 Task: View and add the product "Brita Water Bottle with Filter Sea Glass 26 oz" to cart from the store "Walgreens".
Action: Mouse pressed left at (54, 93)
Screenshot: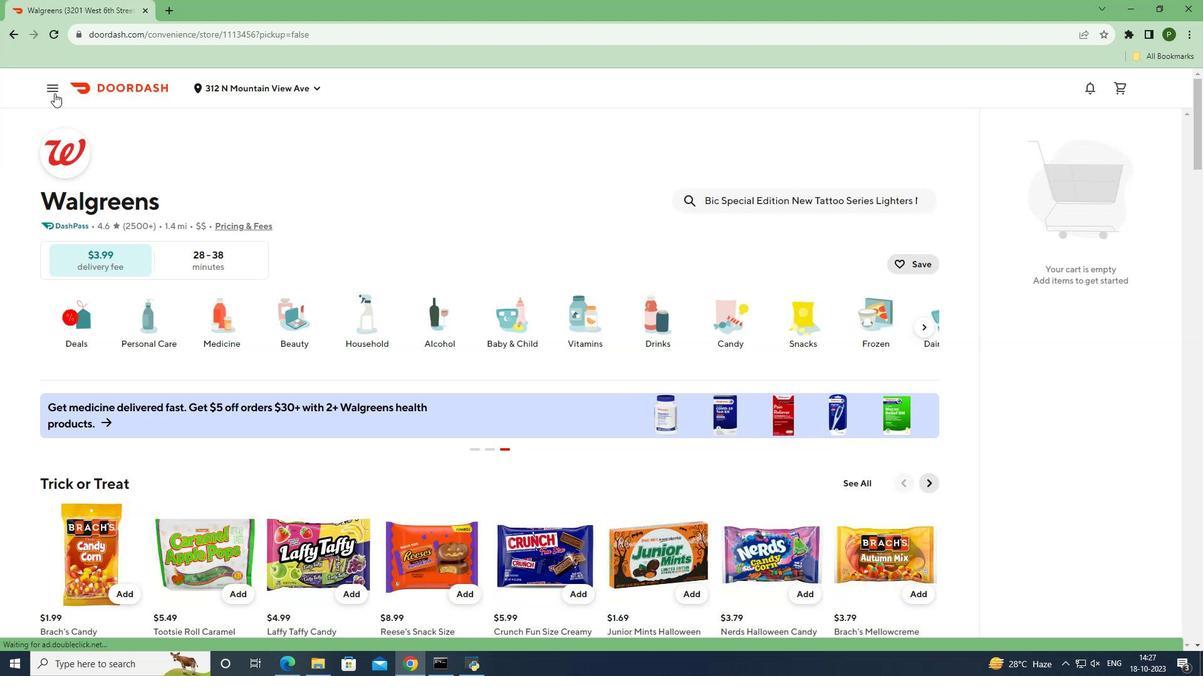 
Action: Mouse moved to (59, 173)
Screenshot: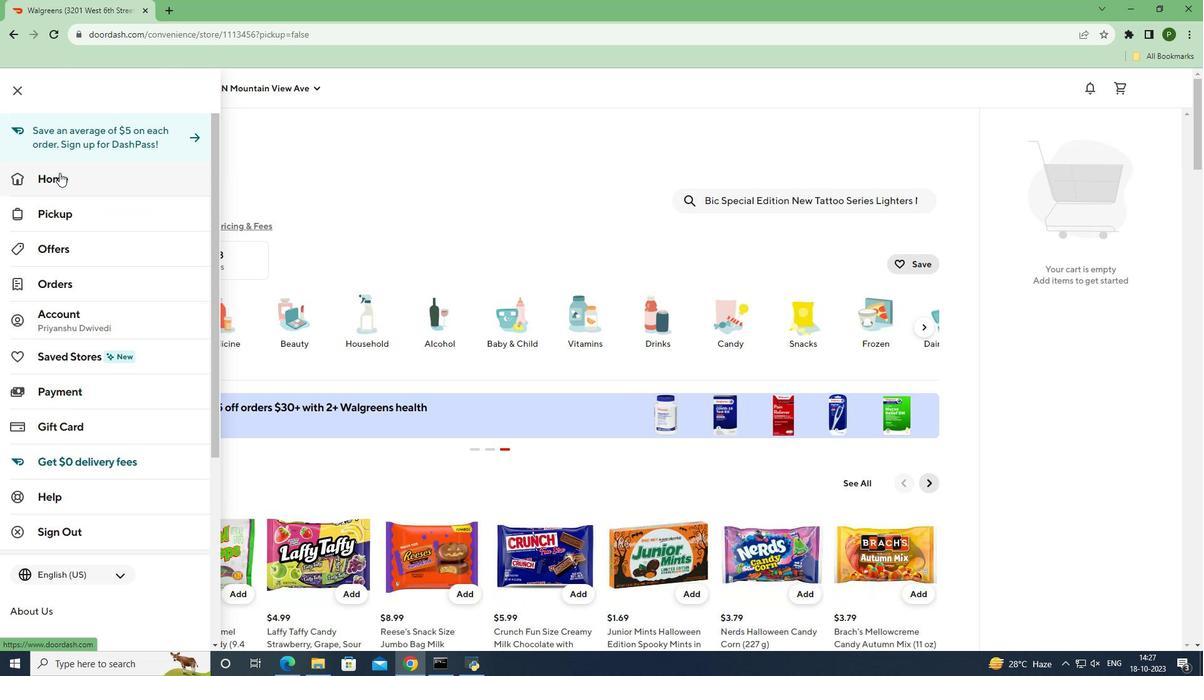 
Action: Mouse pressed left at (59, 173)
Screenshot: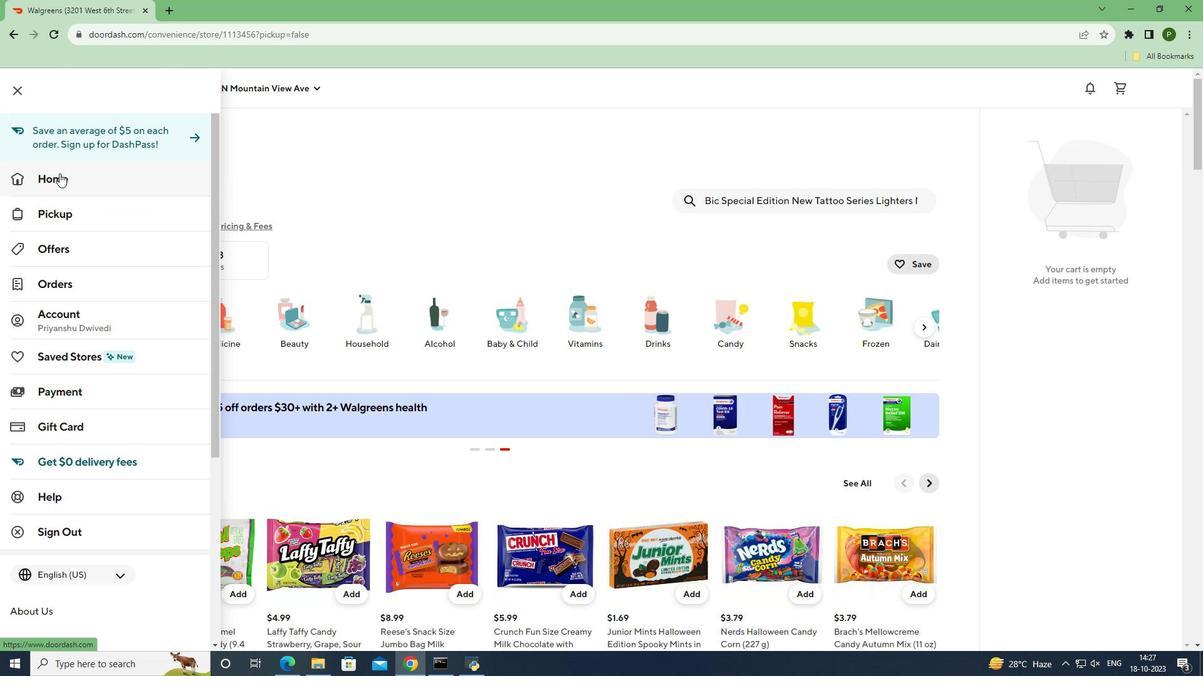 
Action: Mouse moved to (953, 134)
Screenshot: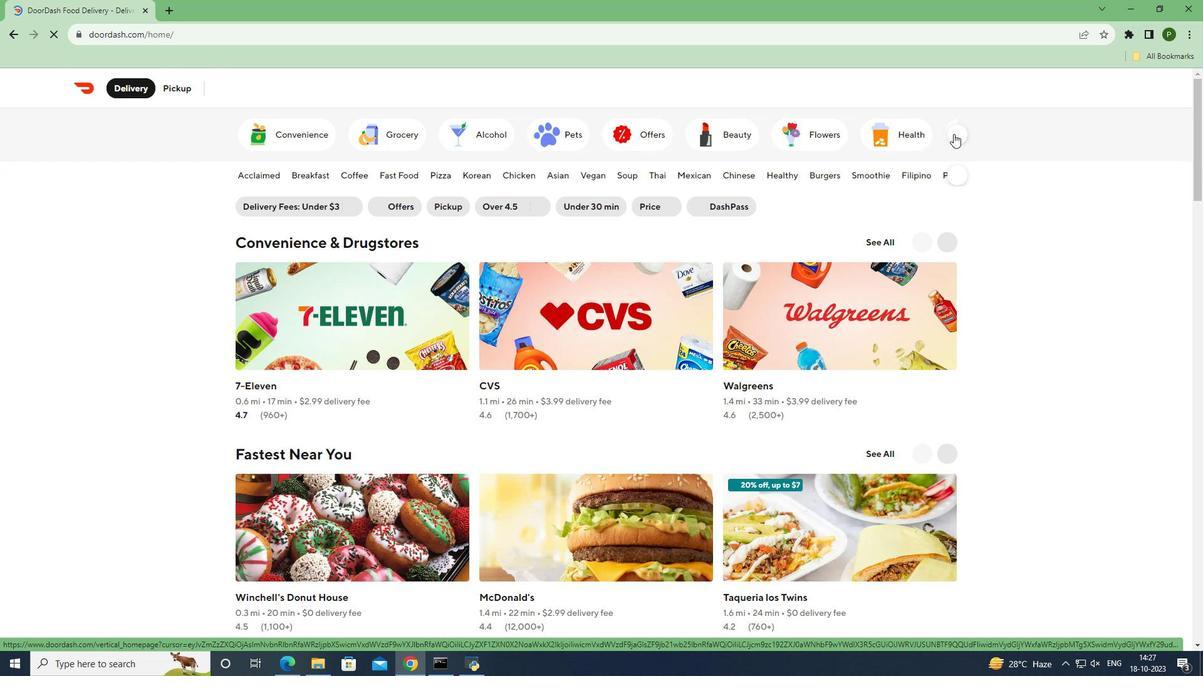 
Action: Mouse pressed left at (953, 134)
Screenshot: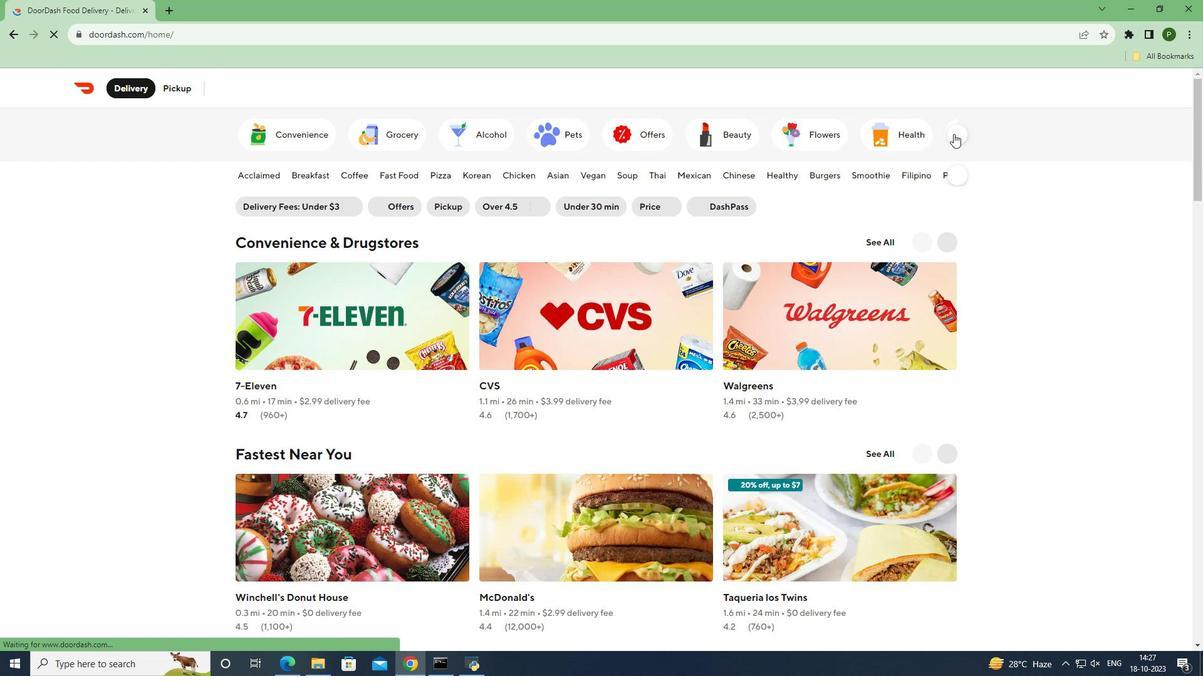 
Action: Mouse moved to (490, 130)
Screenshot: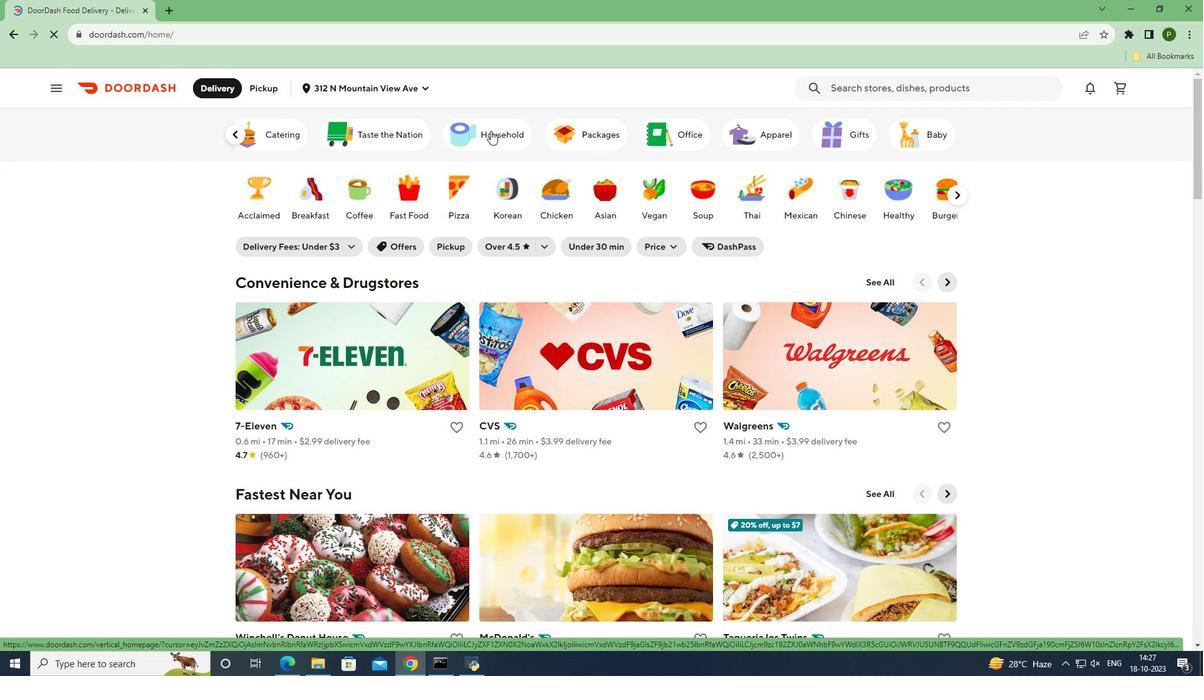 
Action: Mouse pressed left at (490, 130)
Screenshot: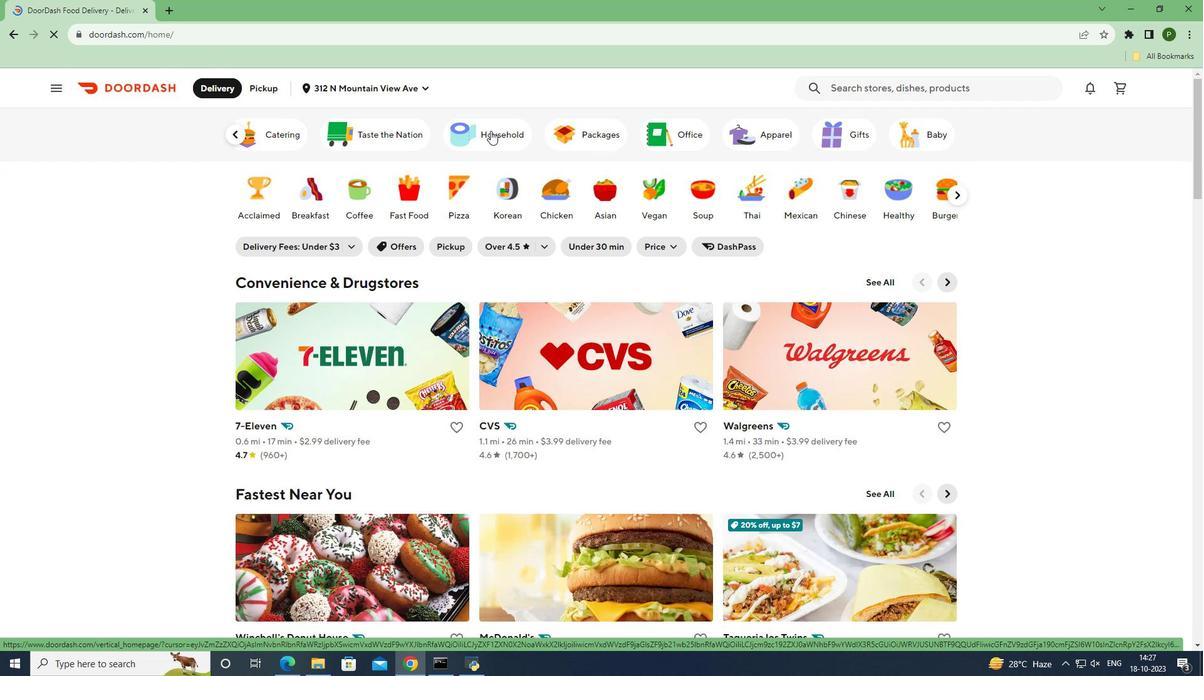 
Action: Mouse moved to (533, 542)
Screenshot: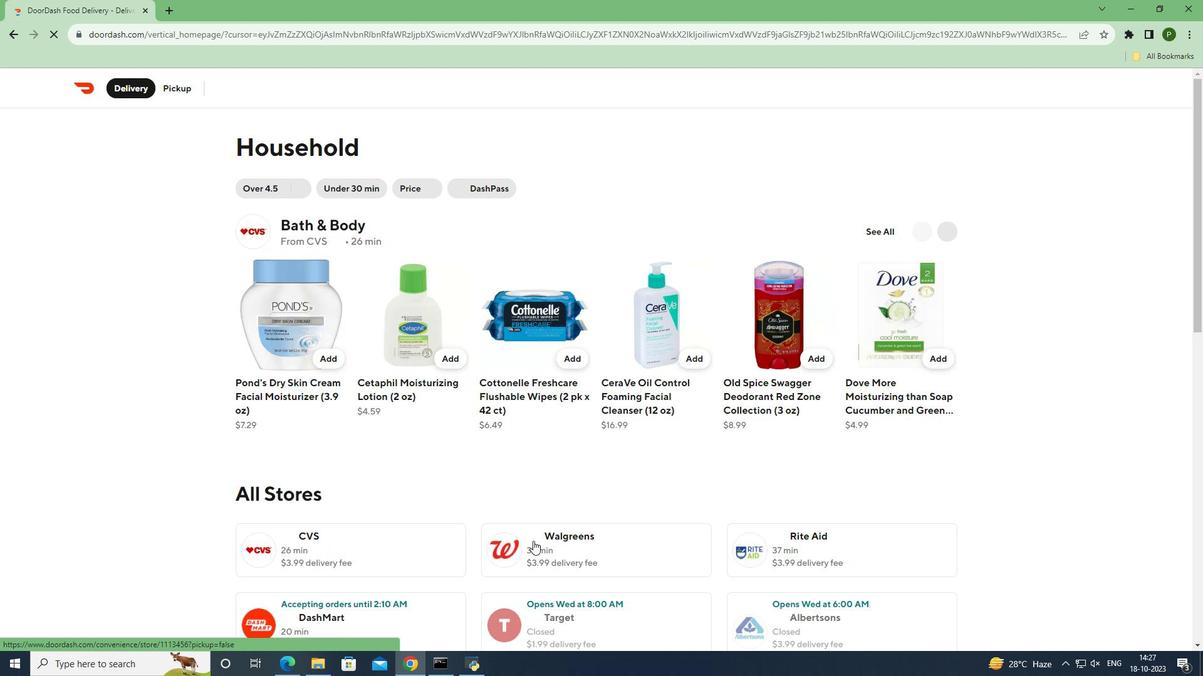 
Action: Mouse pressed left at (533, 542)
Screenshot: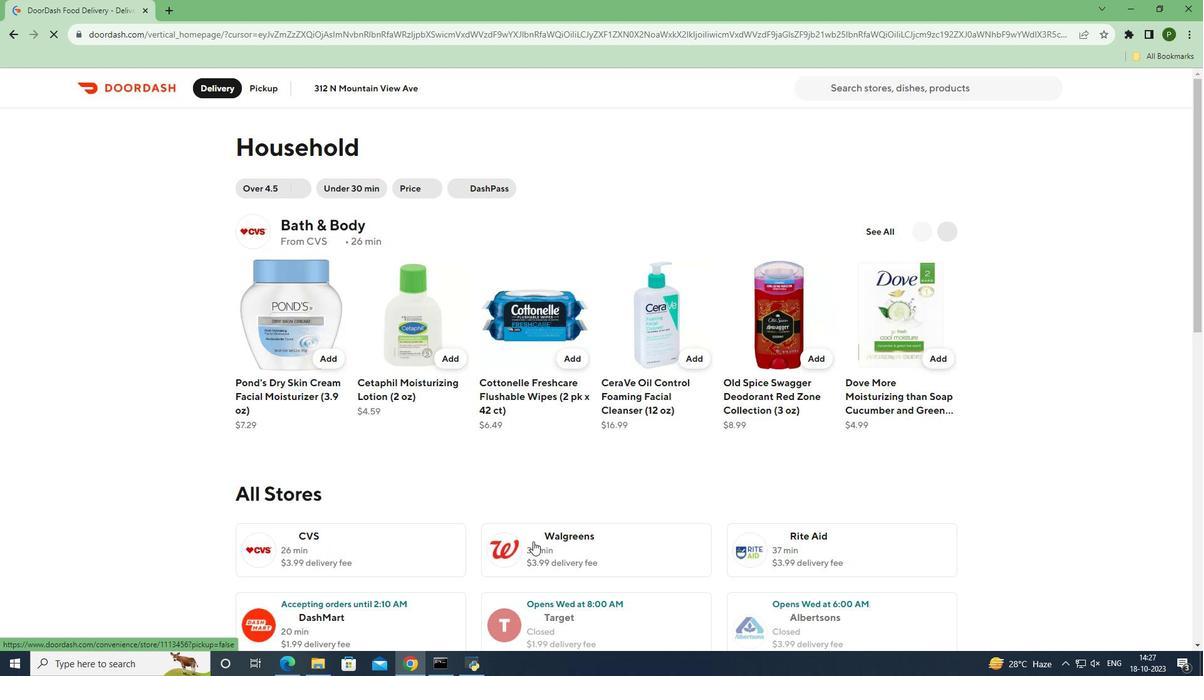 
Action: Mouse moved to (745, 198)
Screenshot: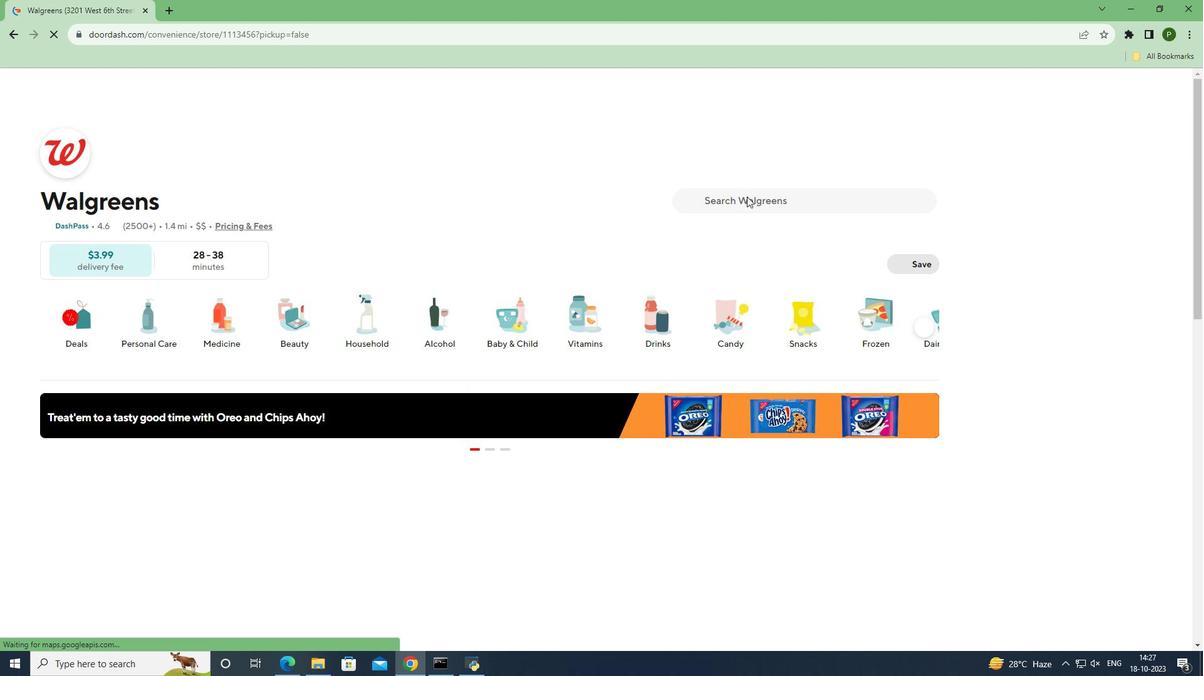 
Action: Mouse pressed left at (745, 198)
Screenshot: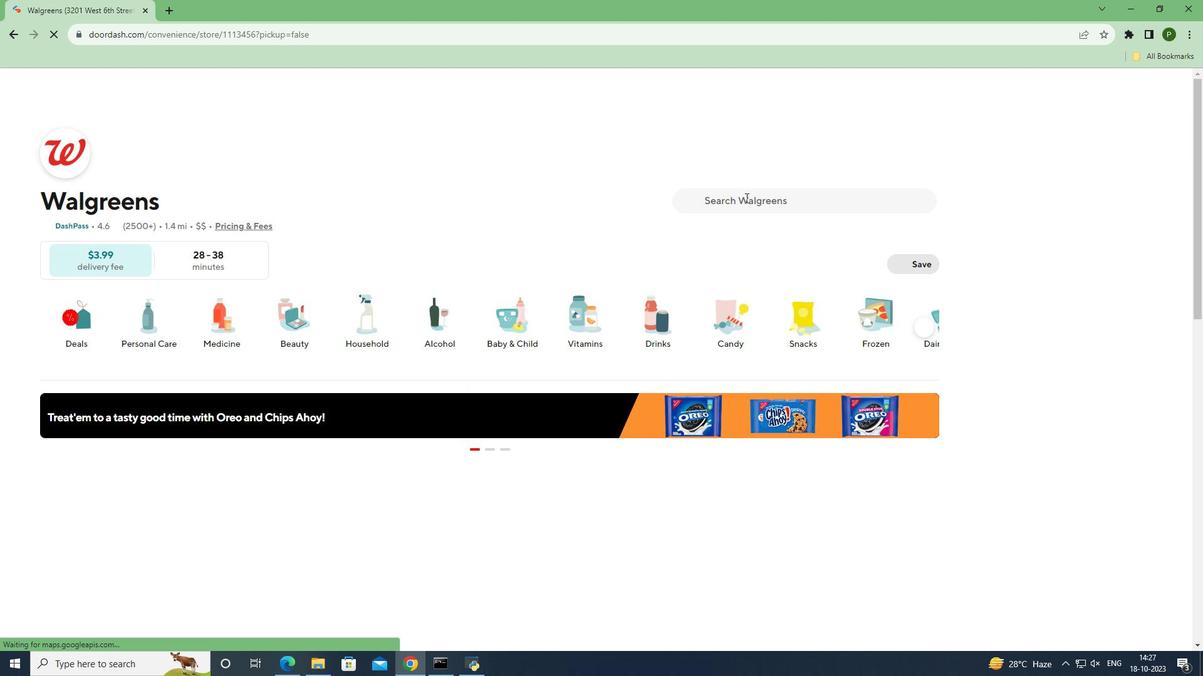 
Action: Key pressed <Key.caps_lock>B<Key.caps_lock>rita<Key.space><Key.caps_lock>W<Key.caps_lock>ater<Key.space><Key.caps_lock>B<Key.caps_lock>ottle<Key.space>with<Key.space><Key.caps_lock>F<Key.caps_lock>ilter<Key.space><Key.caps_lock>S<Key.caps_lock>ea<Key.space><Key.caps_lock>G<Key.caps_lock>lass<Key.space>26<Key.space>oz
Screenshot: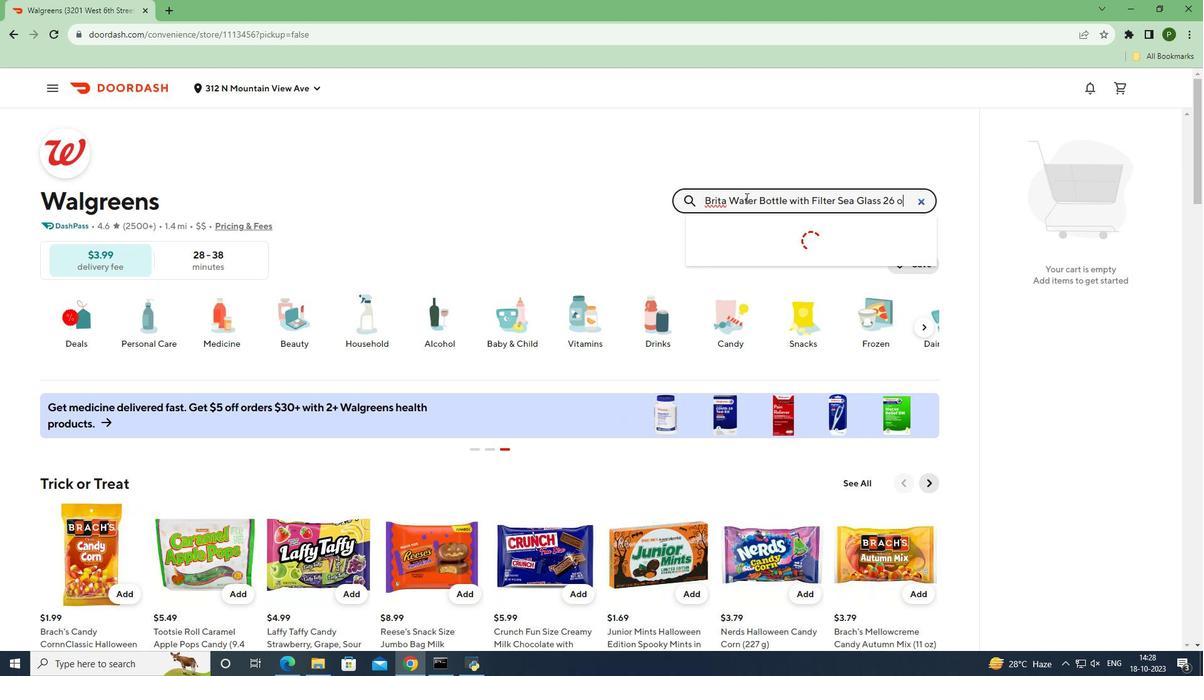 
Action: Mouse moved to (750, 241)
Screenshot: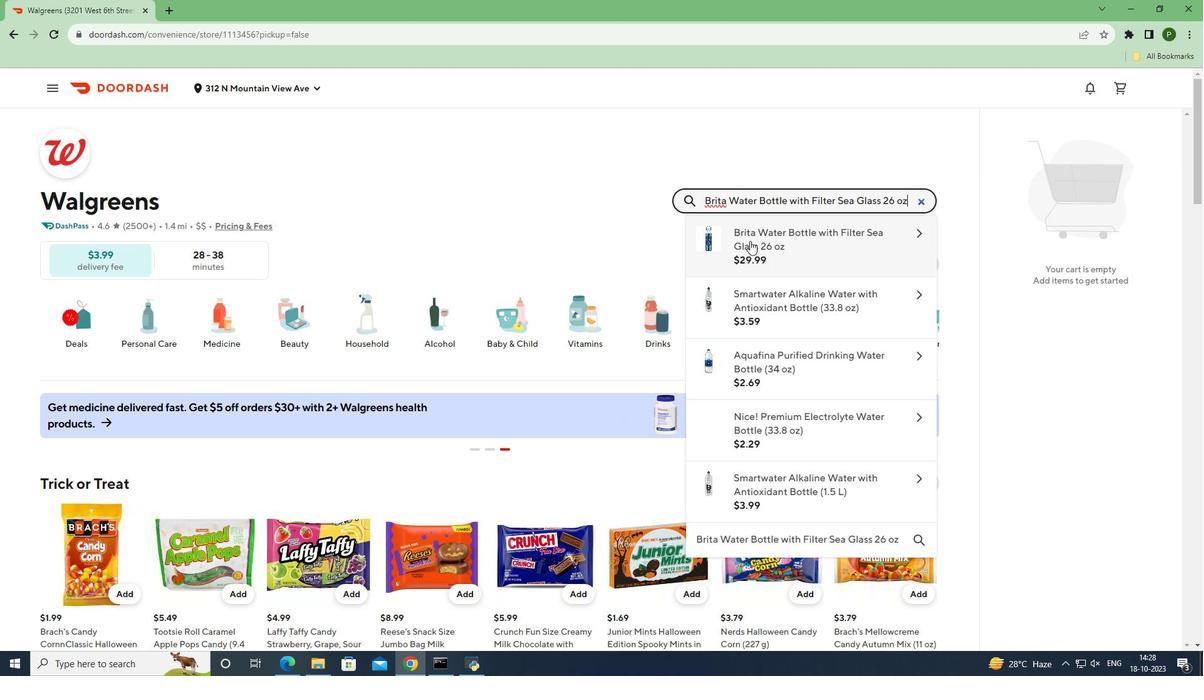 
Action: Mouse pressed left at (750, 241)
Screenshot: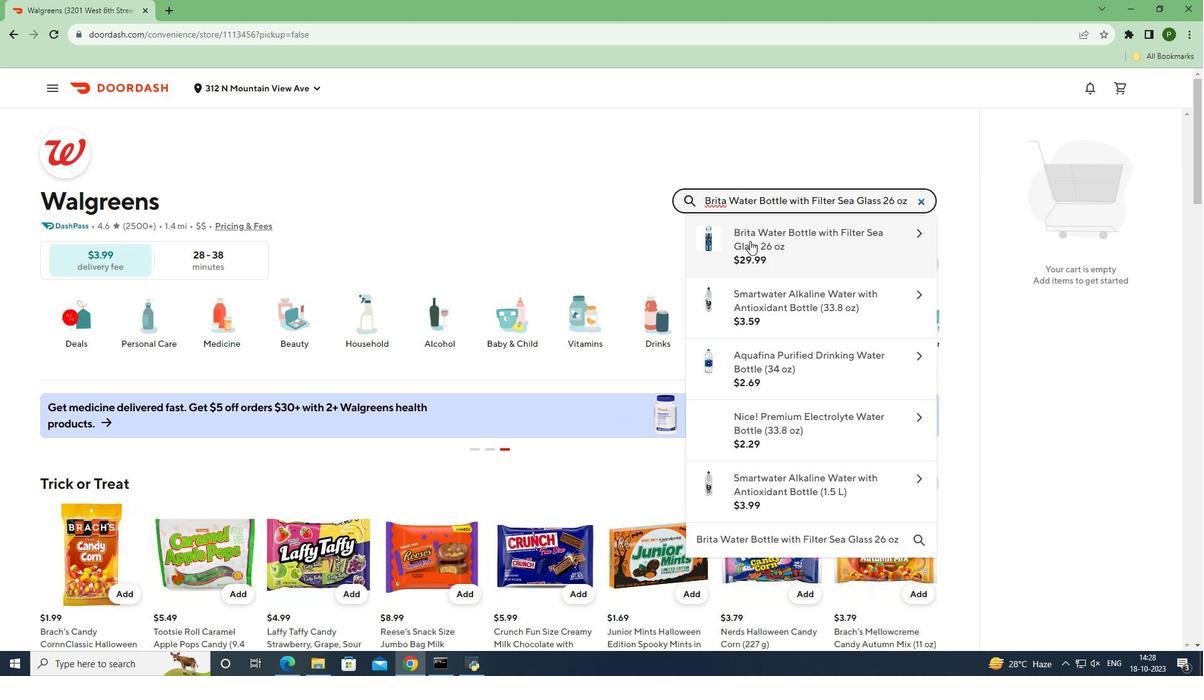 
Action: Mouse moved to (820, 624)
Screenshot: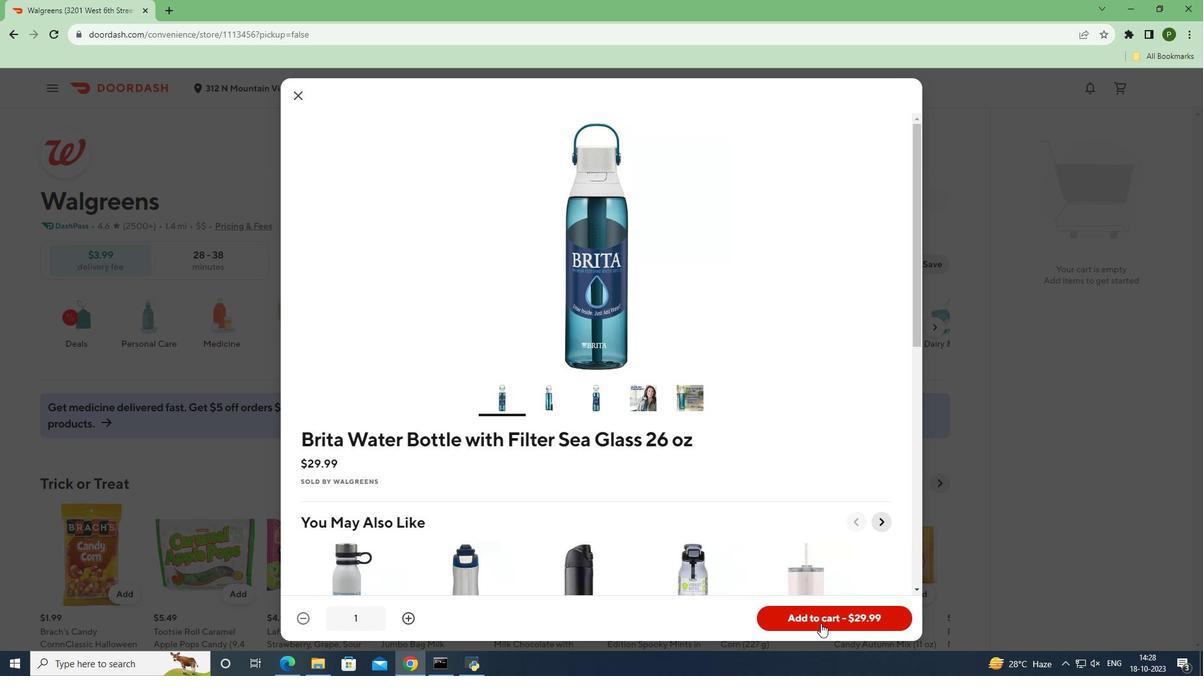 
Action: Mouse pressed left at (820, 624)
Screenshot: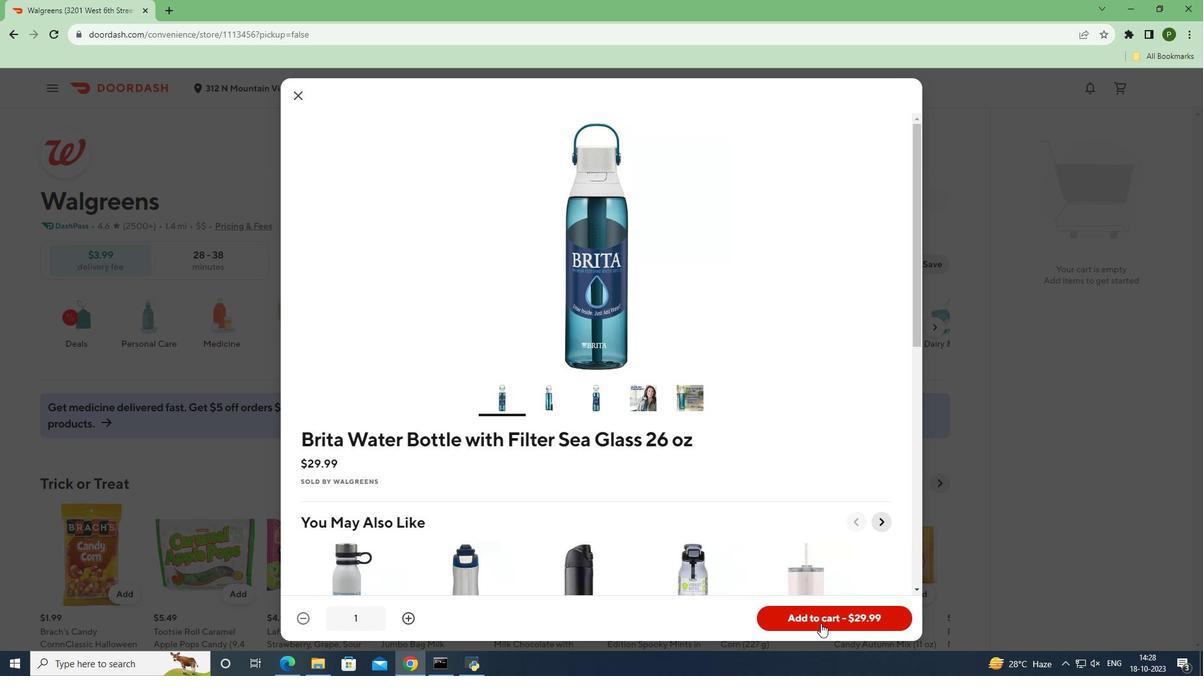 
Action: Mouse moved to (992, 555)
Screenshot: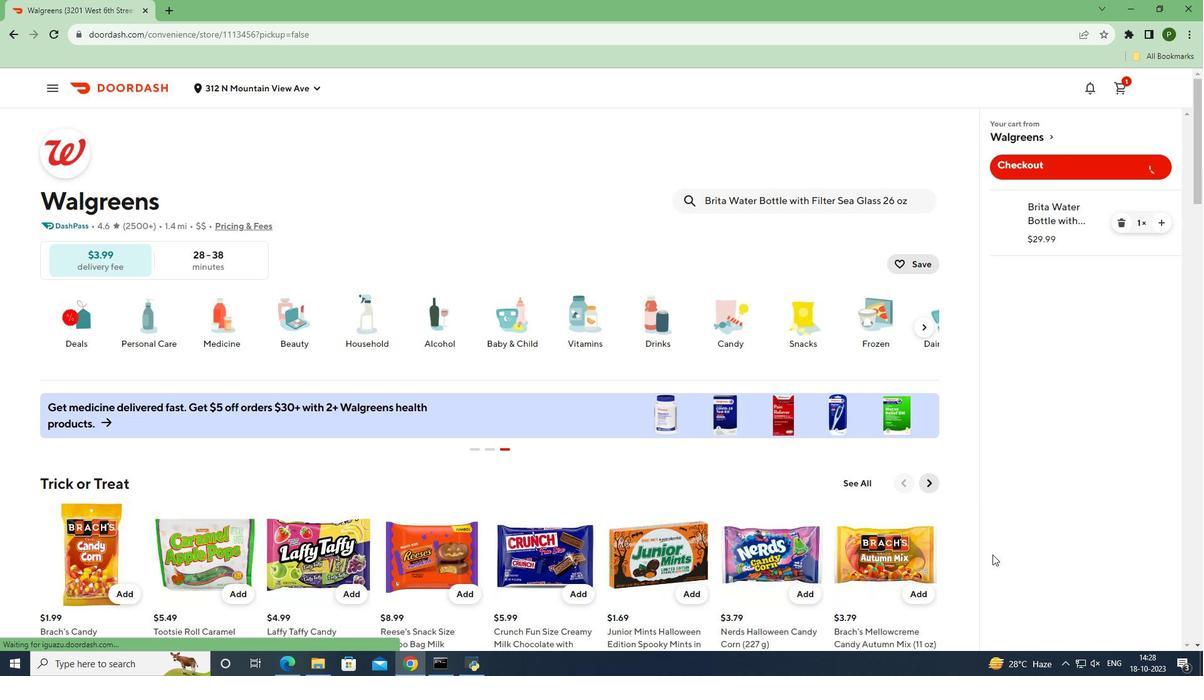 
